 Task: Set the location as "Outbound phone call".
Action: Mouse moved to (79, 137)
Screenshot: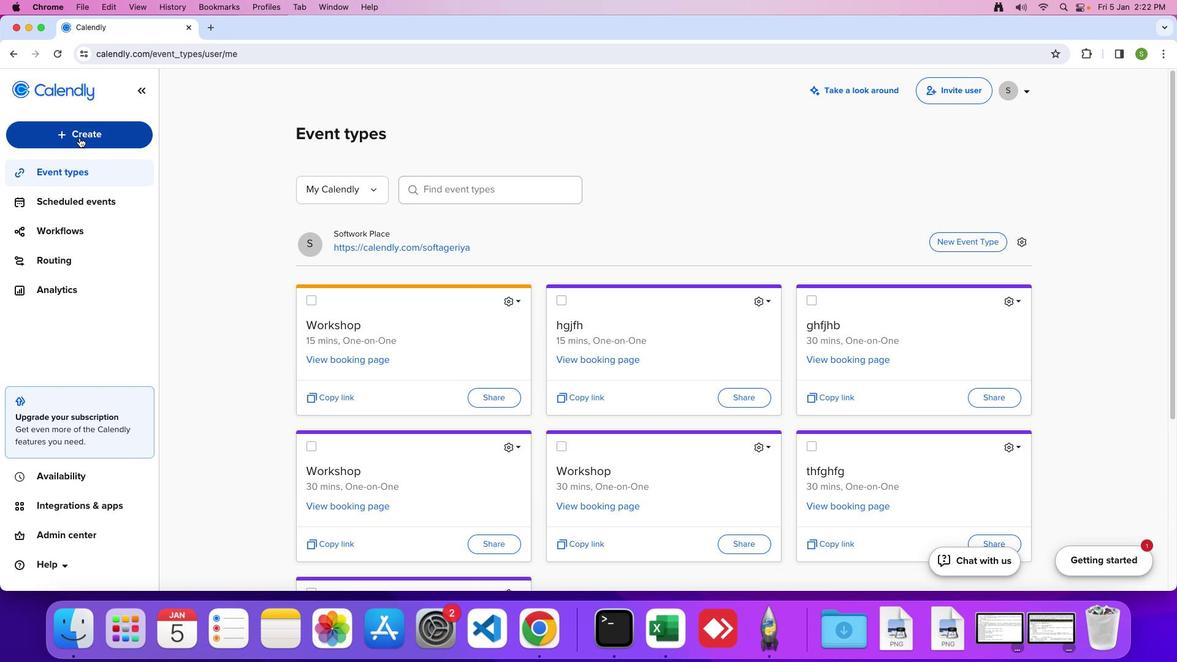 
Action: Mouse pressed left at (79, 137)
Screenshot: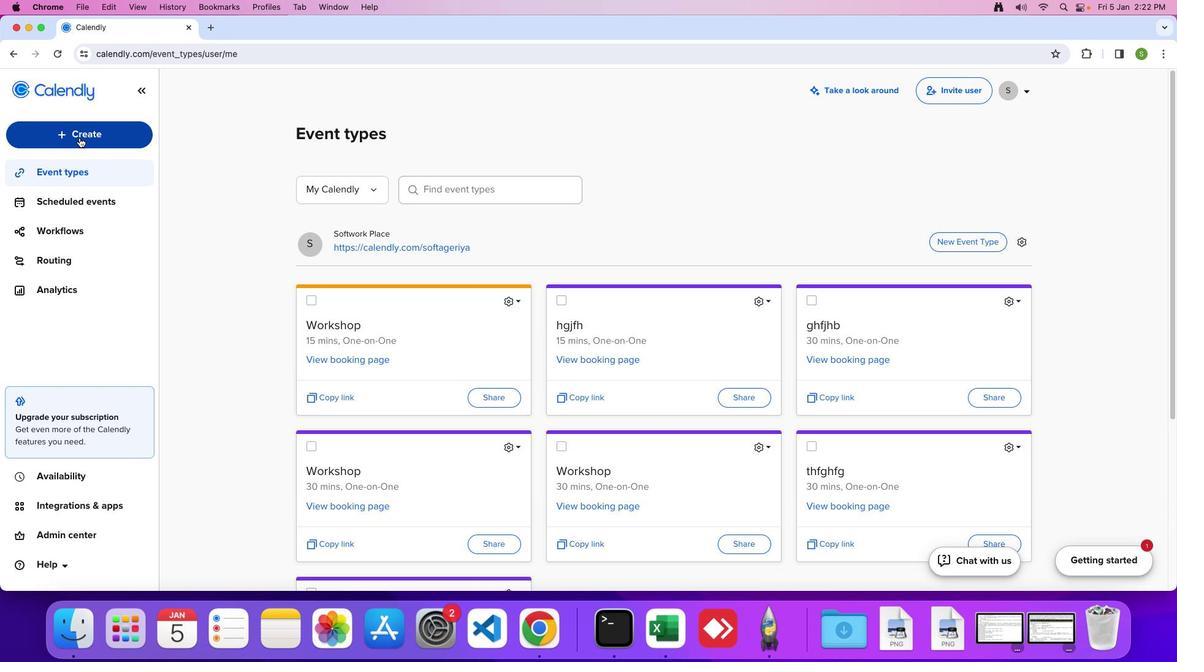 
Action: Mouse moved to (64, 285)
Screenshot: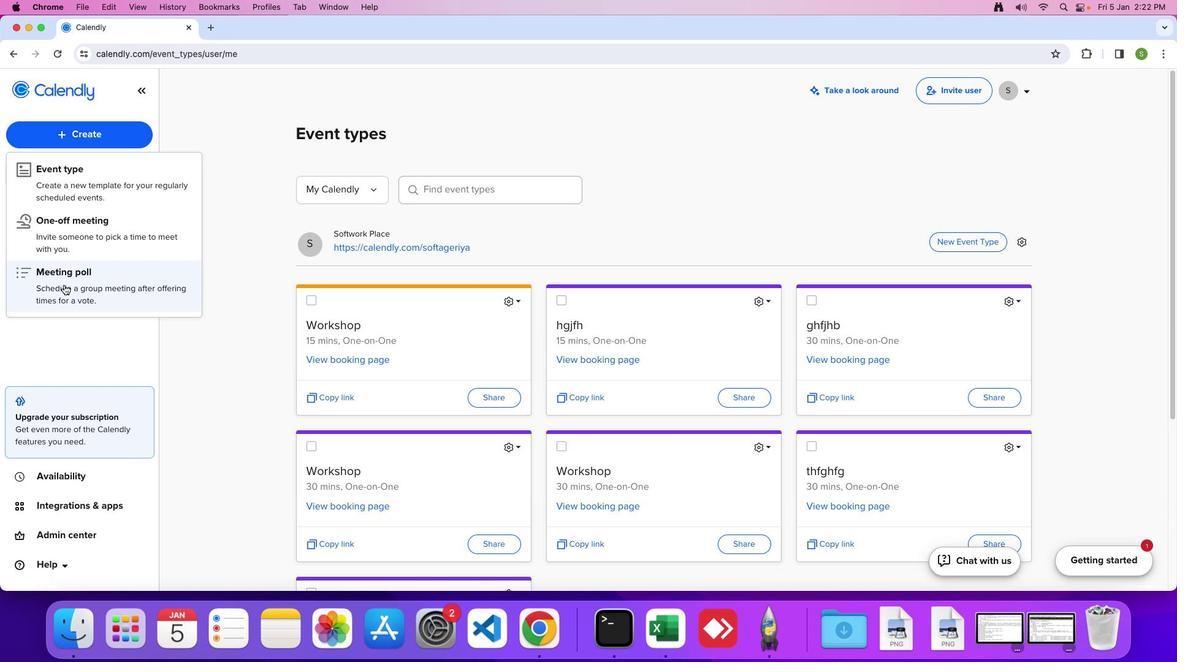 
Action: Mouse pressed left at (64, 285)
Screenshot: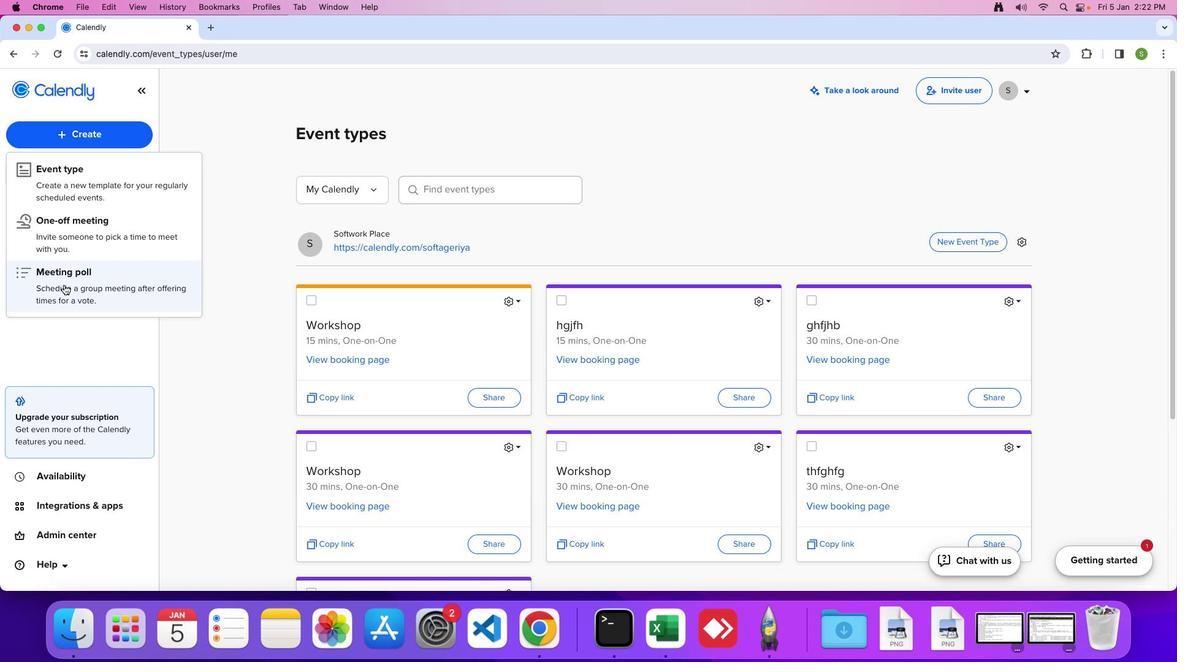 
Action: Mouse moved to (960, 204)
Screenshot: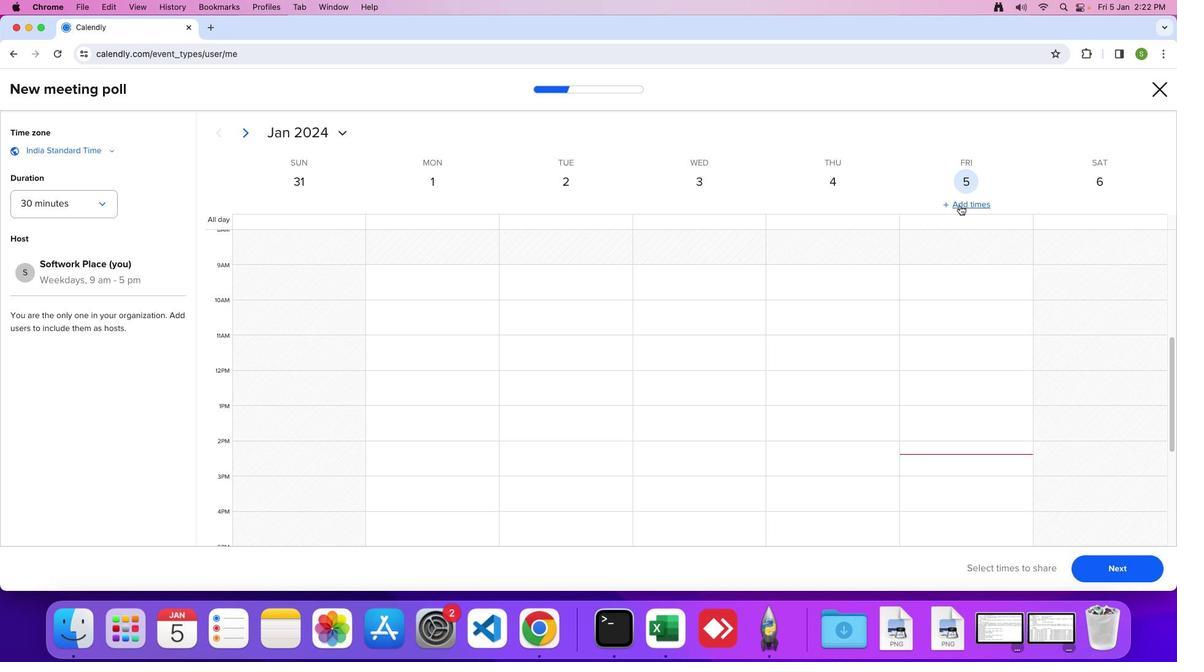 
Action: Mouse pressed left at (960, 204)
Screenshot: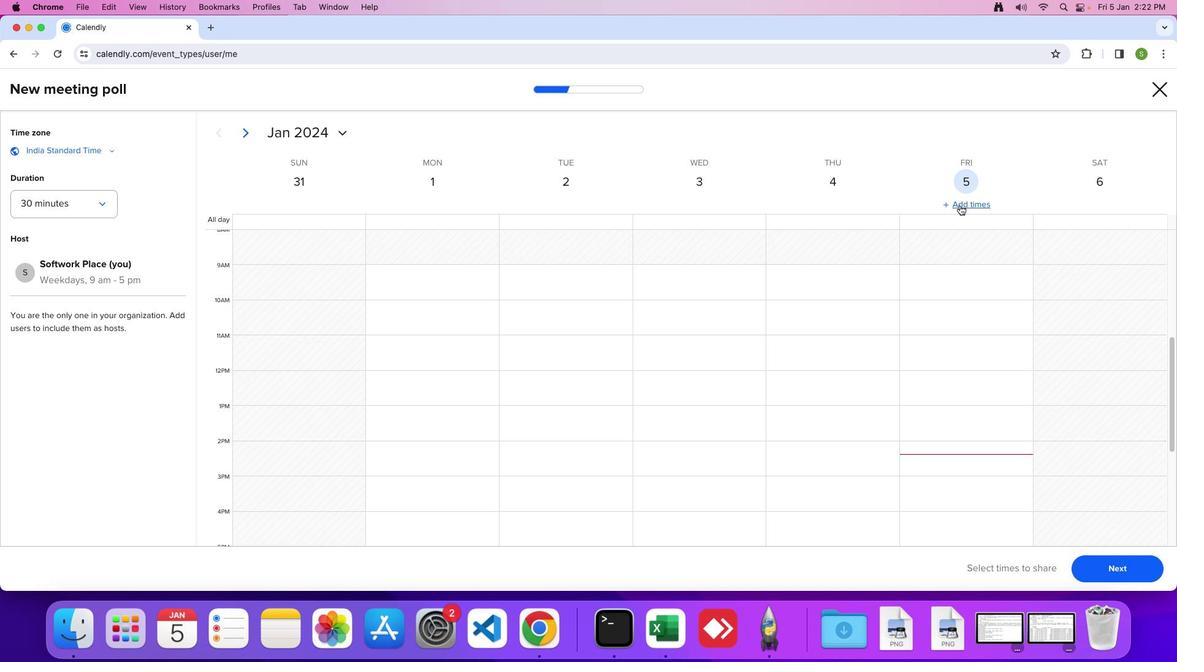 
Action: Mouse moved to (1109, 570)
Screenshot: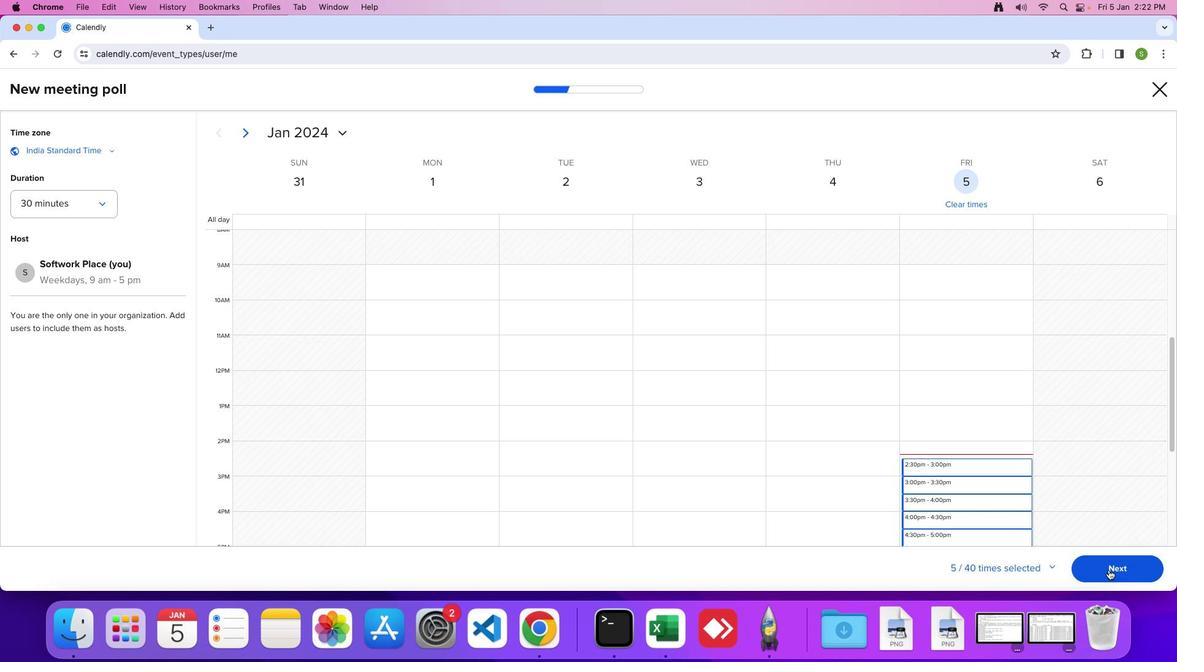 
Action: Mouse pressed left at (1109, 570)
Screenshot: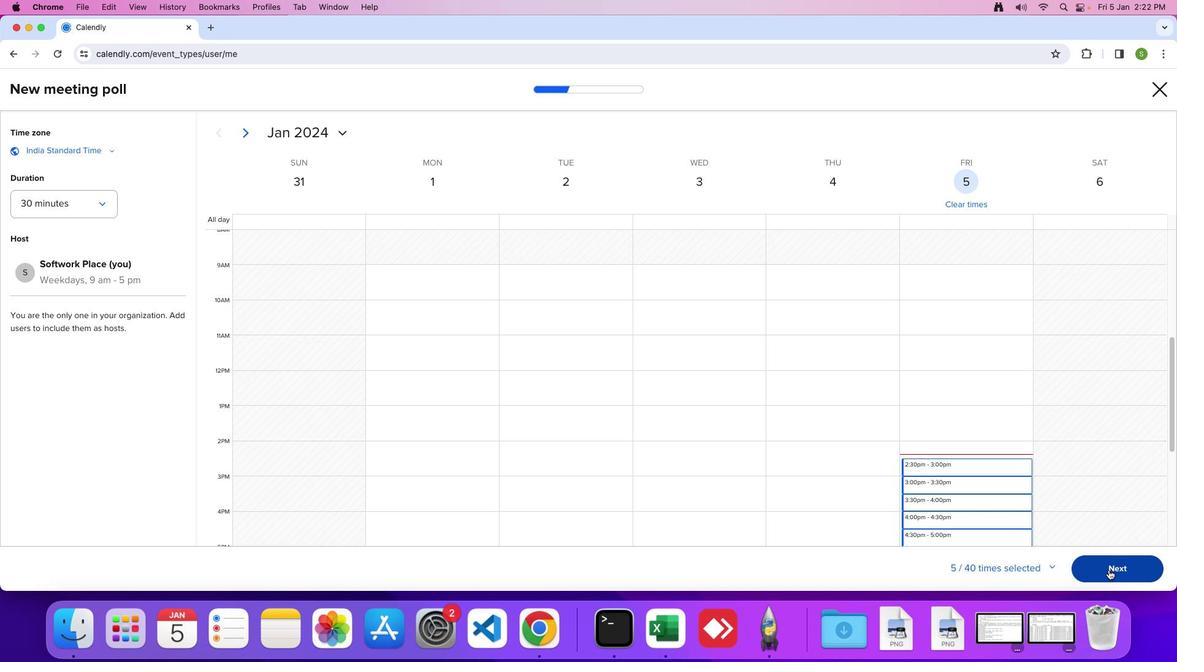 
Action: Mouse moved to (542, 412)
Screenshot: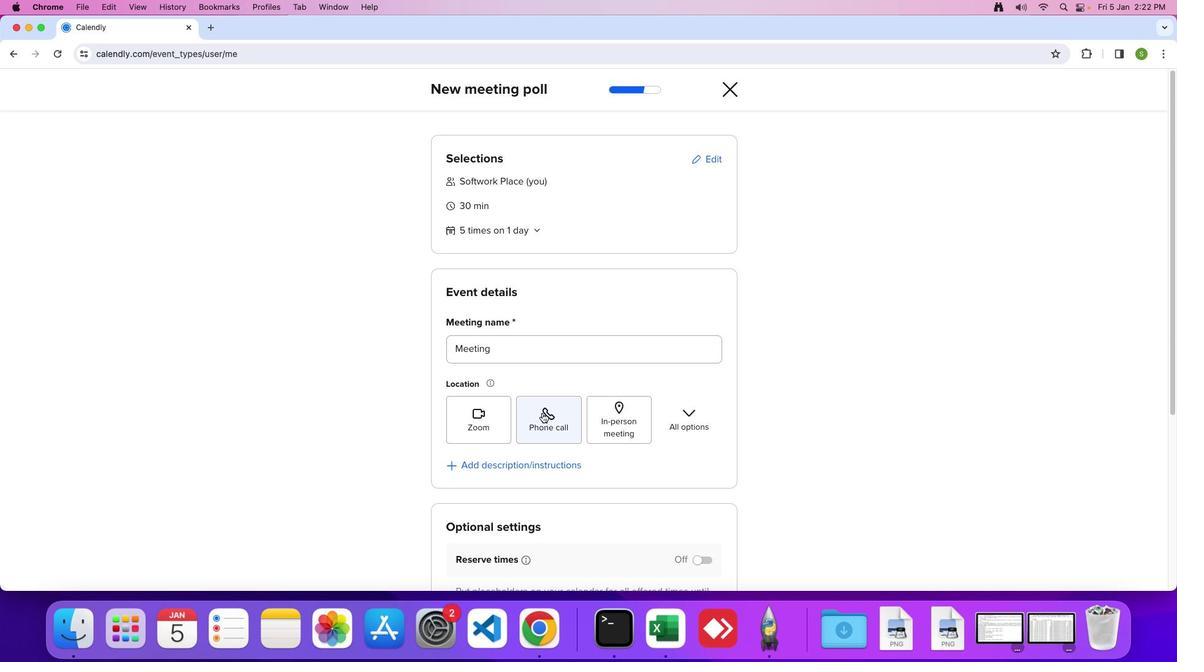 
Action: Mouse pressed left at (542, 412)
Screenshot: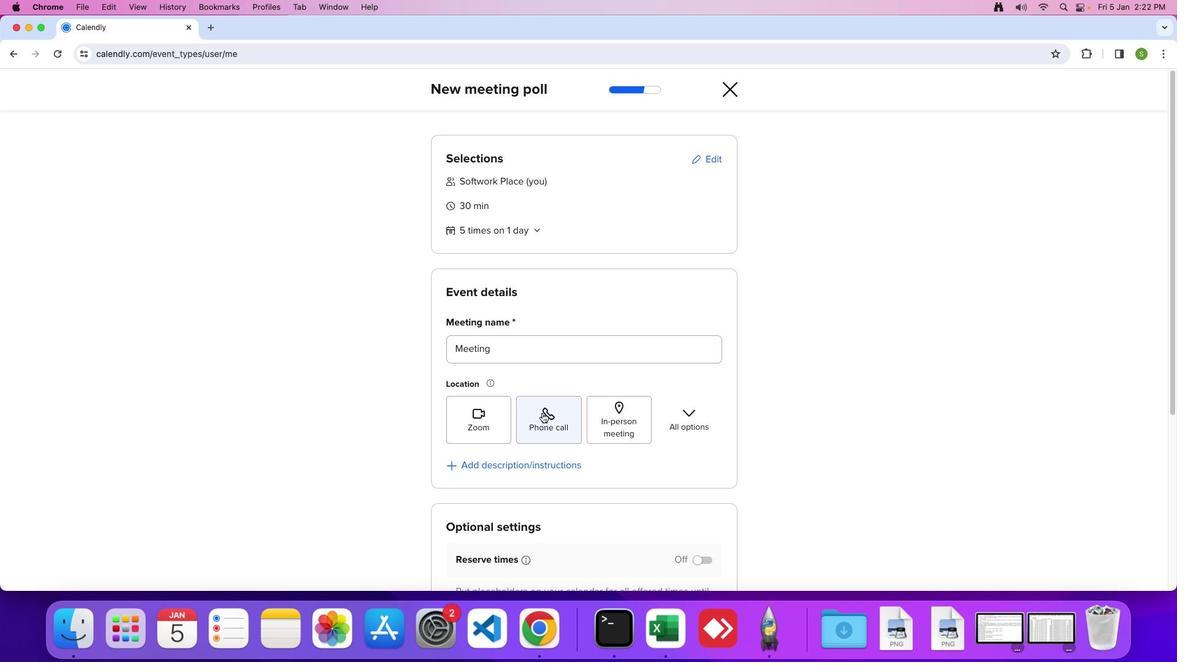
Action: Mouse moved to (603, 367)
Screenshot: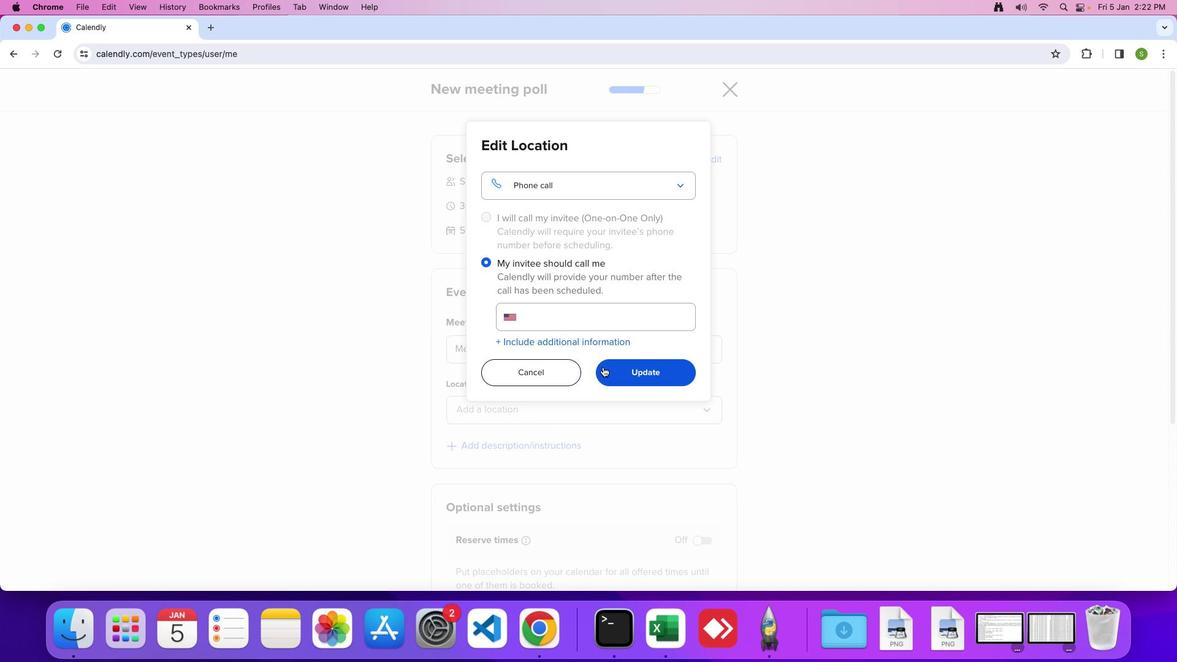 
